 Task: Start in the project BroaderPath the sprint 'Accelerate Ahead', with a duration of 3 weeks. Start in the project BroaderPath the sprint 'Accelerate Ahead', with a duration of 2 weeks. Start in the project BroaderPath the sprint 'Accelerate Ahead', with a duration of 1 week
Action: Mouse moved to (179, 51)
Screenshot: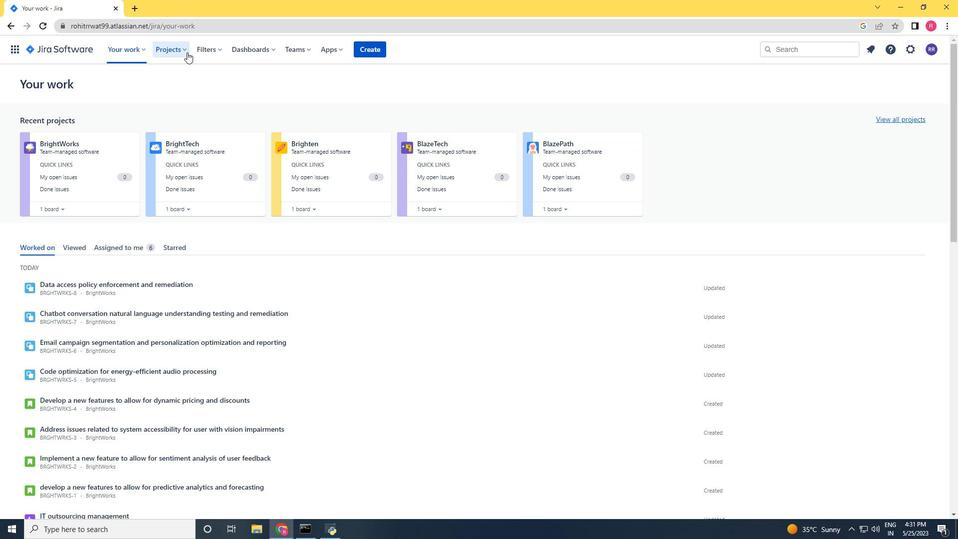 
Action: Mouse pressed left at (179, 51)
Screenshot: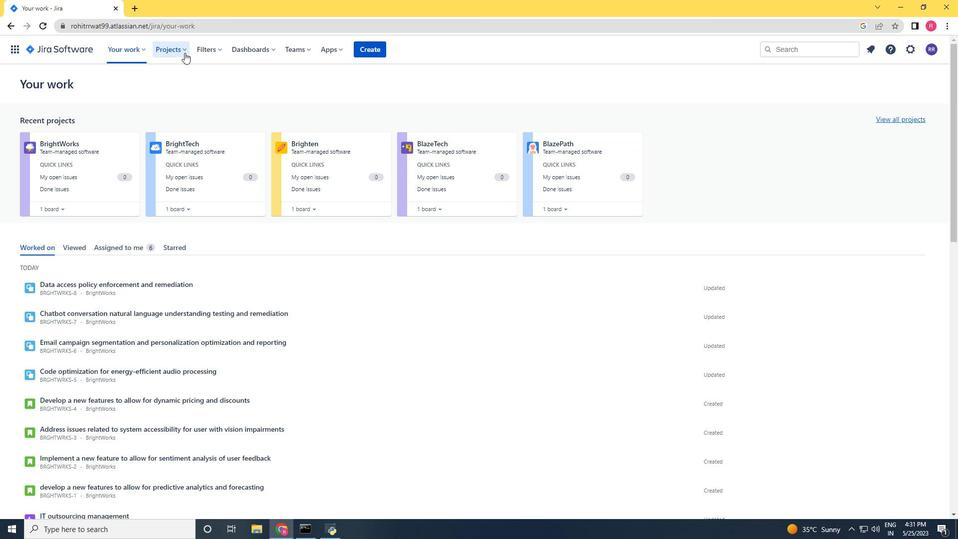 
Action: Mouse moved to (189, 87)
Screenshot: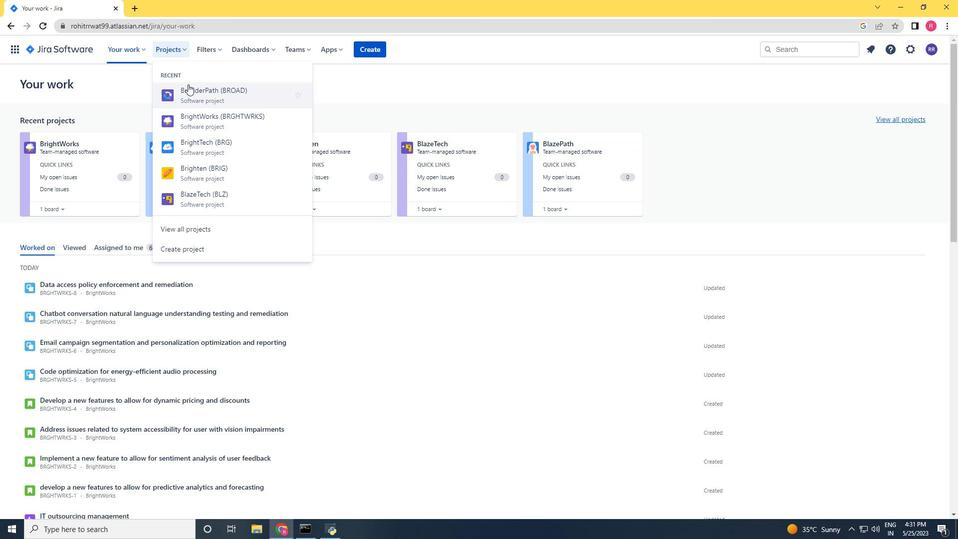 
Action: Mouse pressed left at (189, 87)
Screenshot: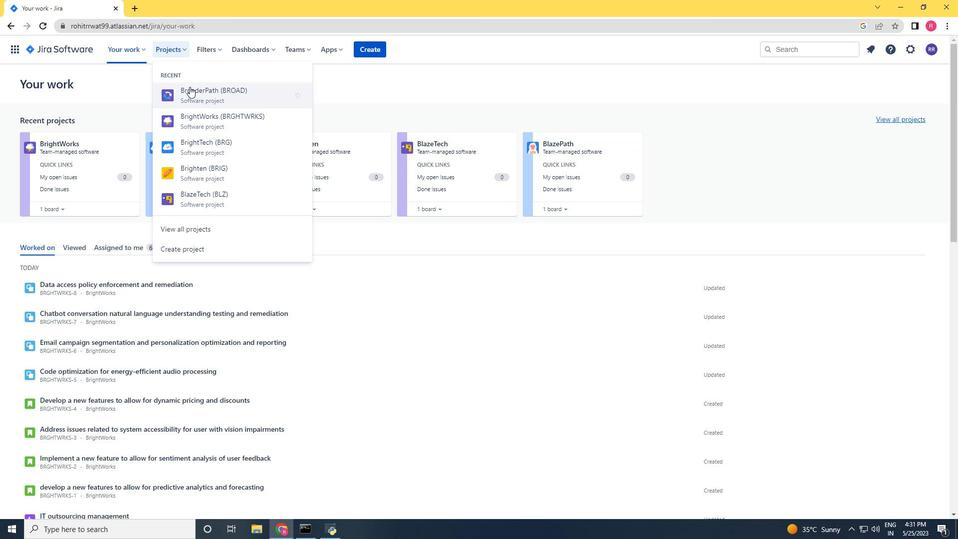 
Action: Mouse moved to (69, 156)
Screenshot: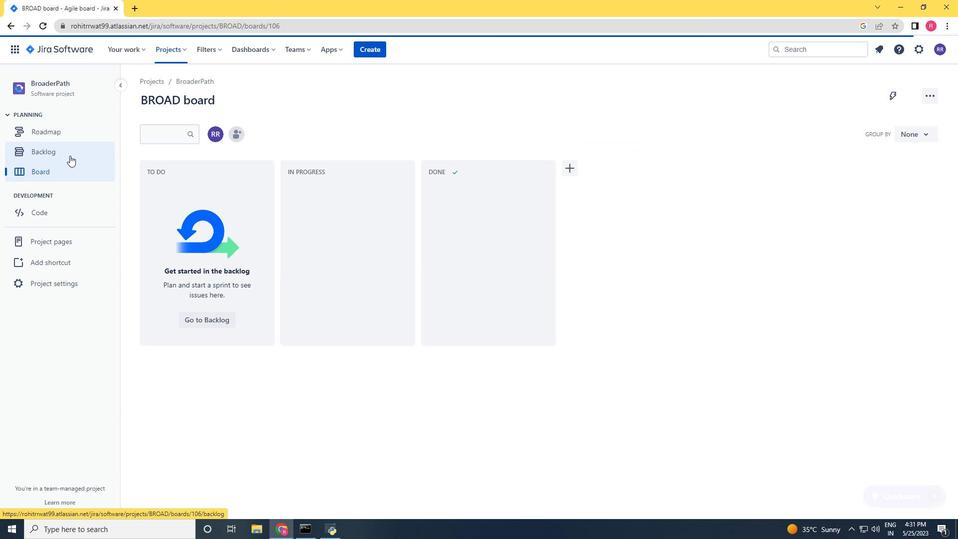 
Action: Mouse pressed left at (69, 156)
Screenshot: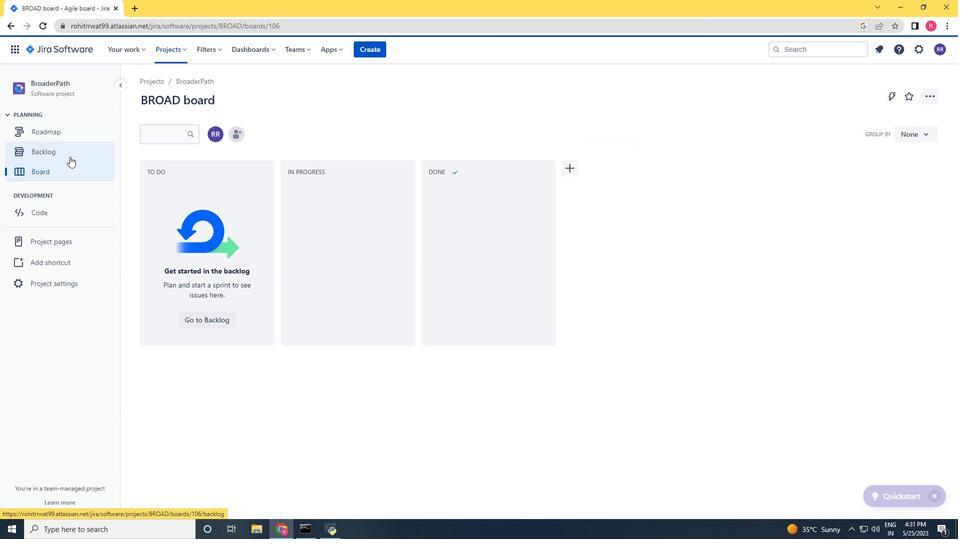 
Action: Mouse moved to (888, 160)
Screenshot: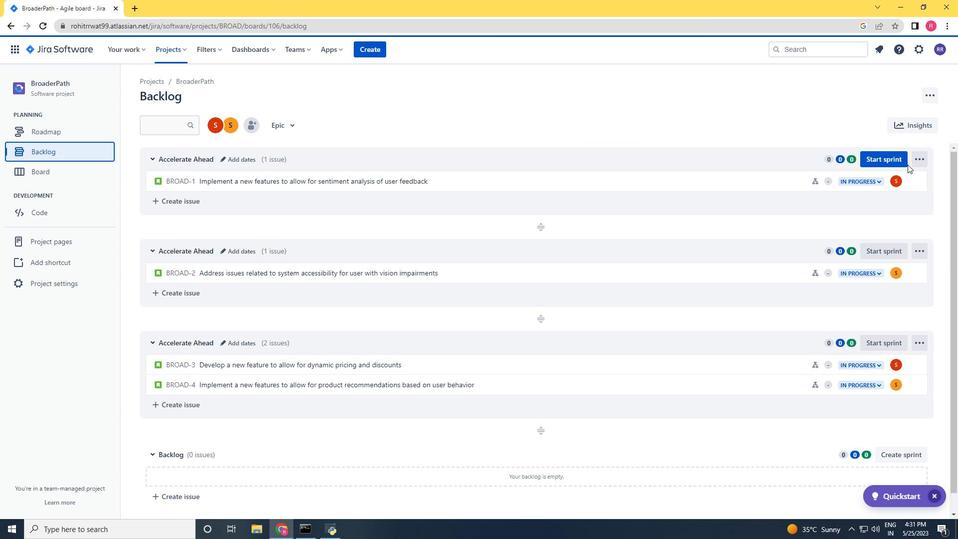 
Action: Mouse pressed left at (888, 160)
Screenshot: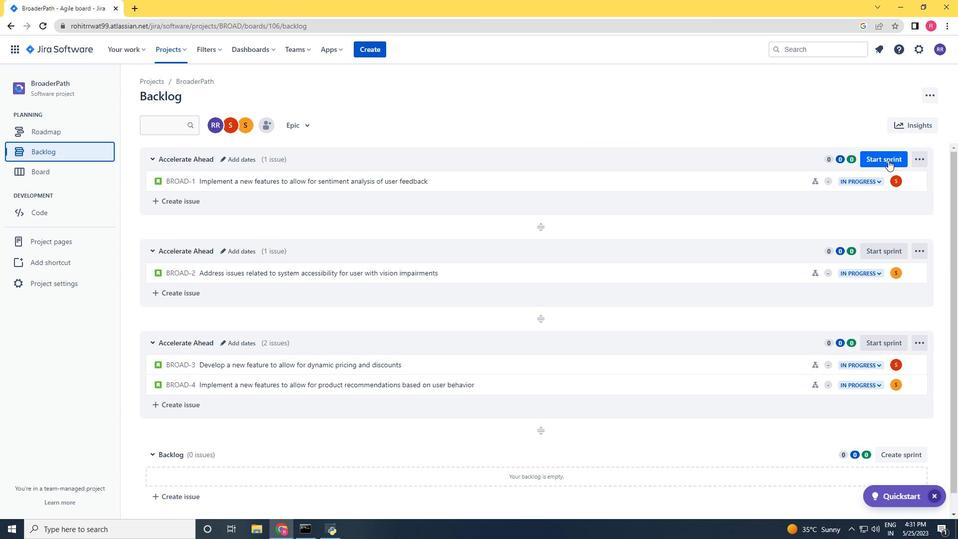 
Action: Mouse moved to (440, 176)
Screenshot: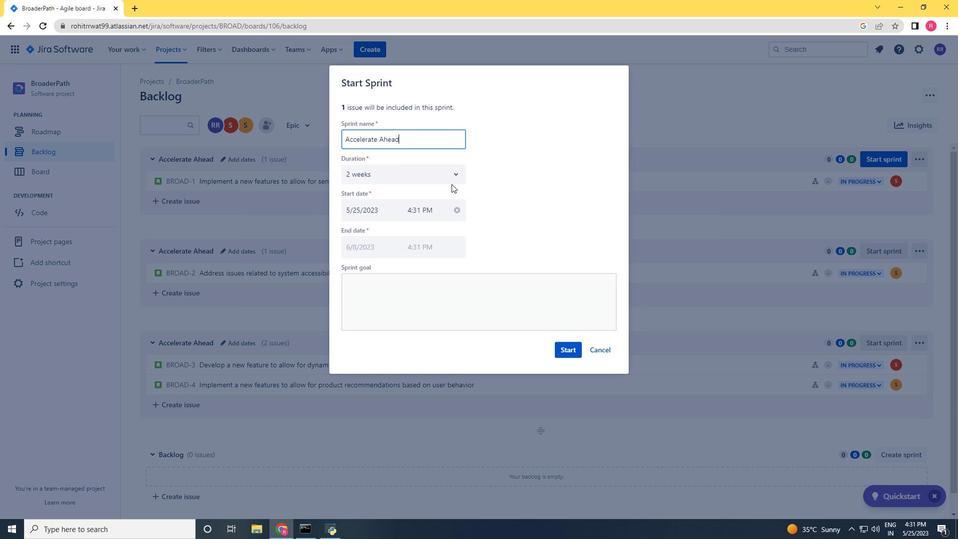 
Action: Mouse pressed left at (440, 176)
Screenshot: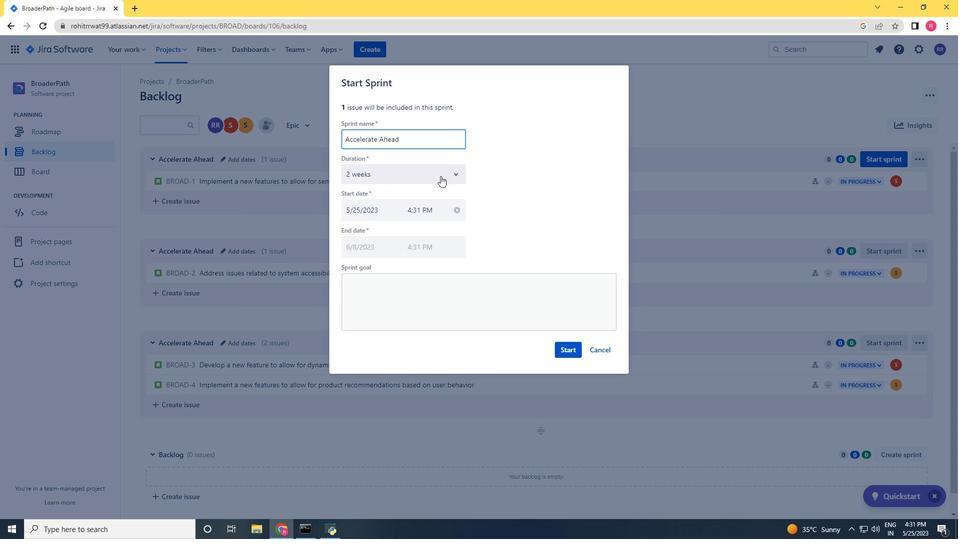 
Action: Mouse moved to (416, 231)
Screenshot: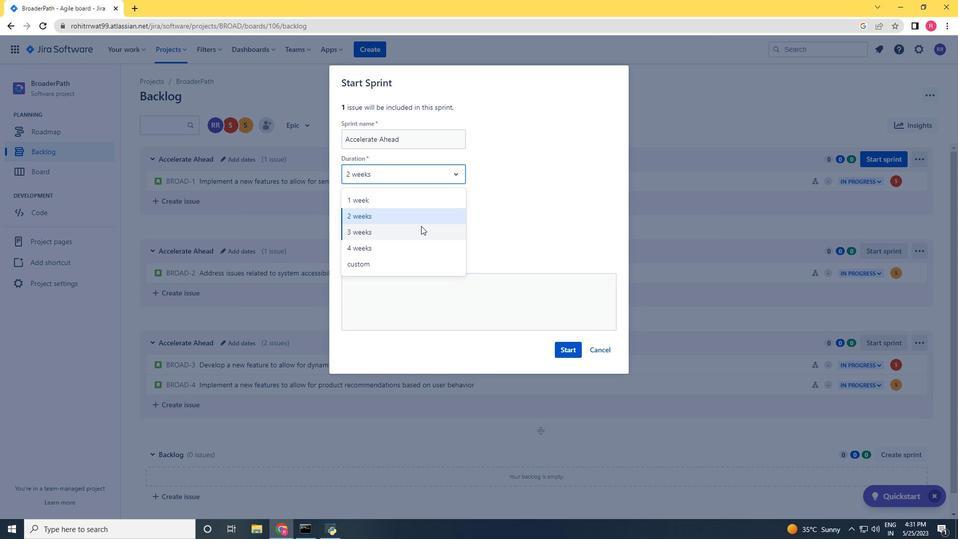 
Action: Mouse pressed left at (416, 231)
Screenshot: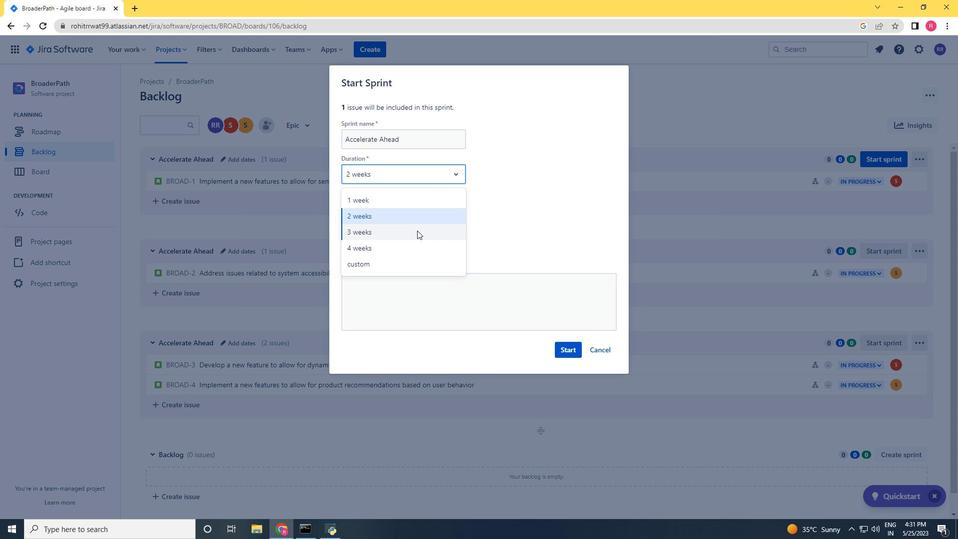 
Action: Mouse moved to (566, 349)
Screenshot: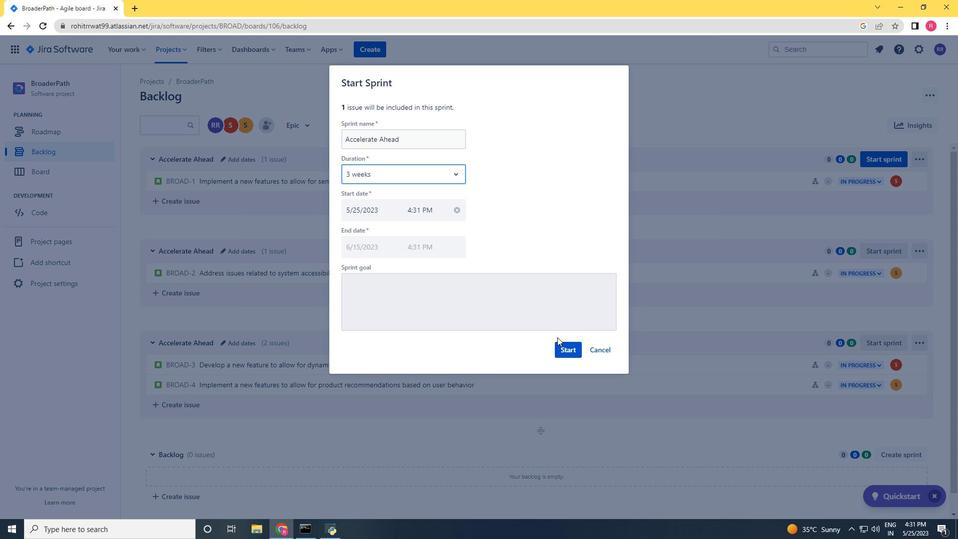 
Action: Mouse pressed left at (566, 349)
Screenshot: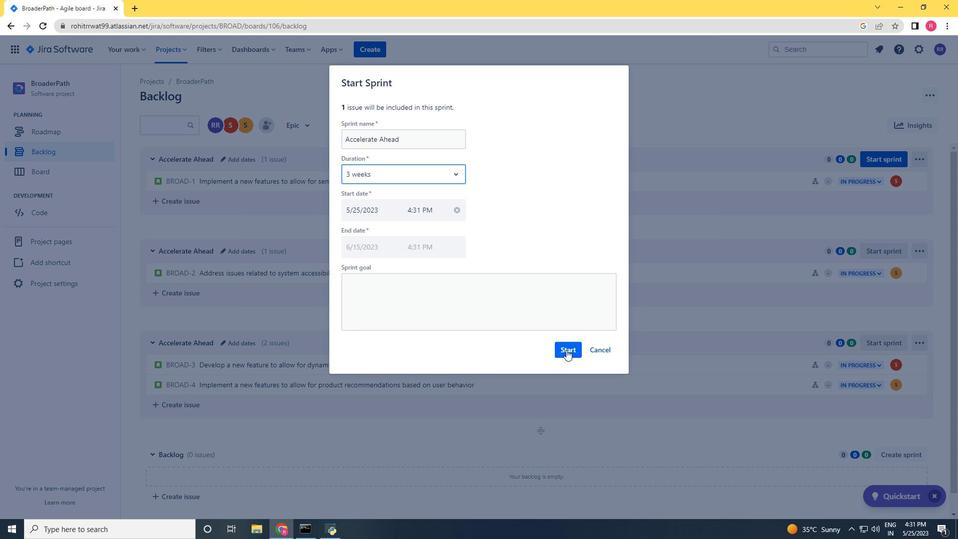 
Action: Mouse moved to (64, 155)
Screenshot: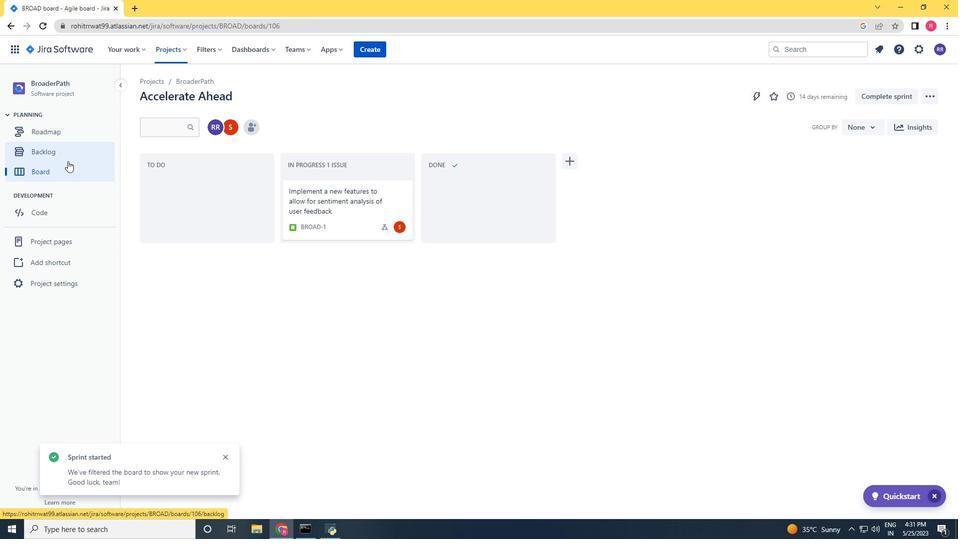
Action: Mouse pressed left at (64, 155)
Screenshot: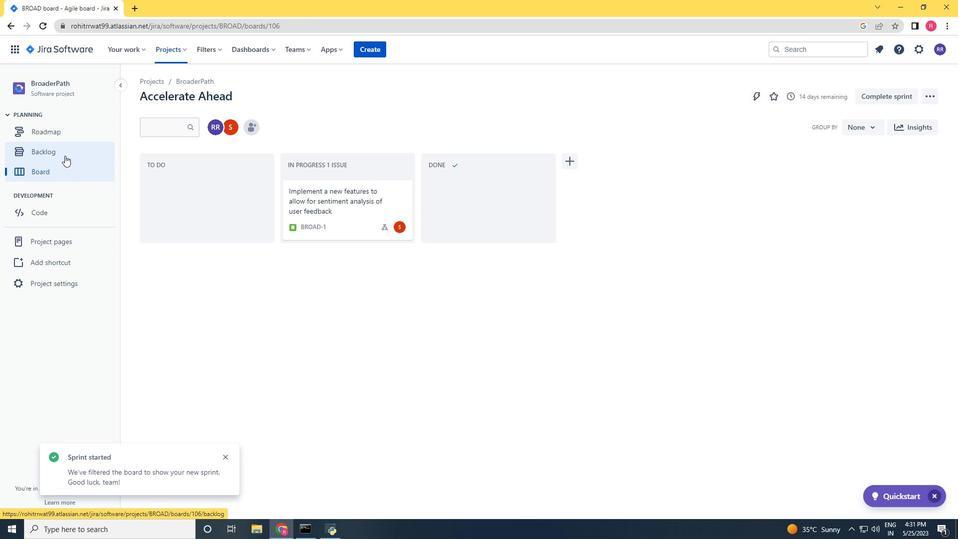 
Action: Mouse moved to (879, 250)
Screenshot: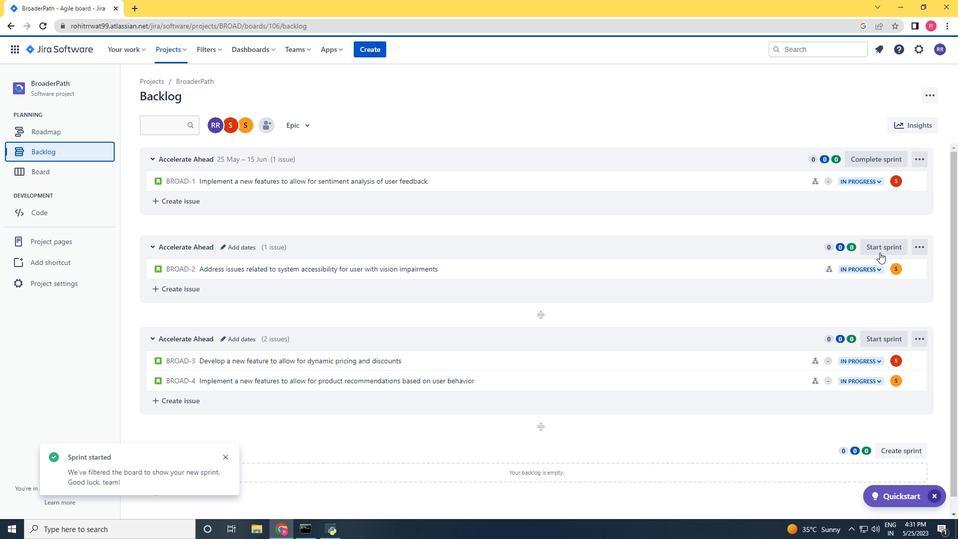 
Action: Mouse pressed left at (879, 250)
Screenshot: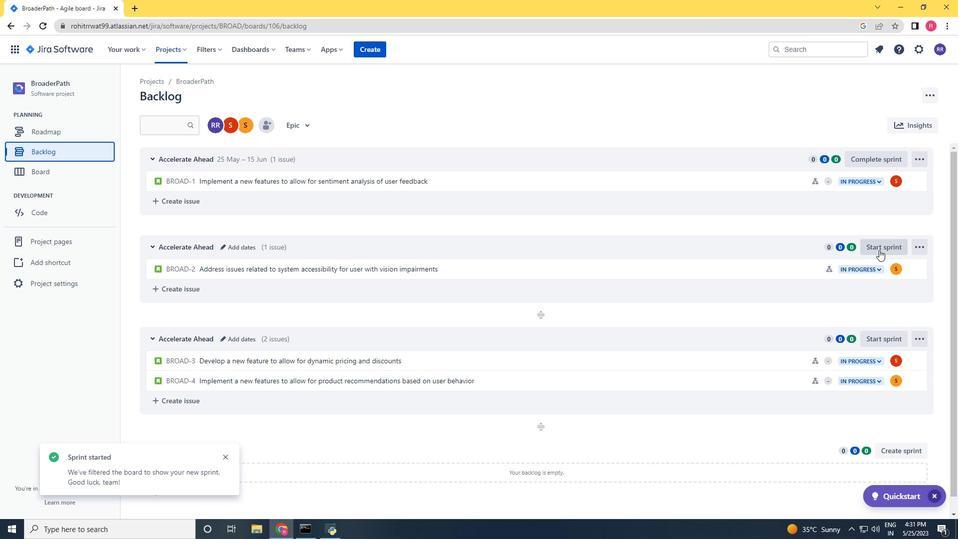 
Action: Mouse moved to (414, 180)
Screenshot: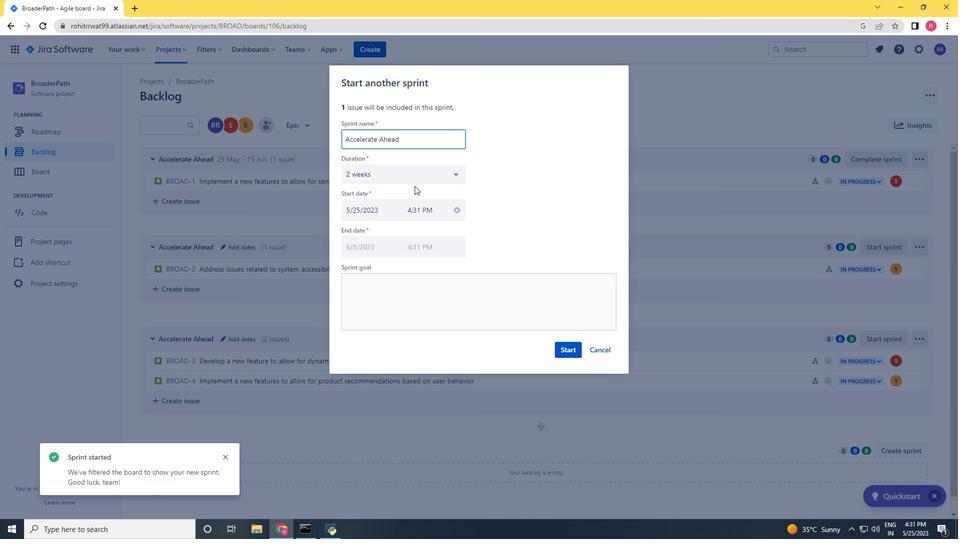 
Action: Mouse pressed left at (414, 180)
Screenshot: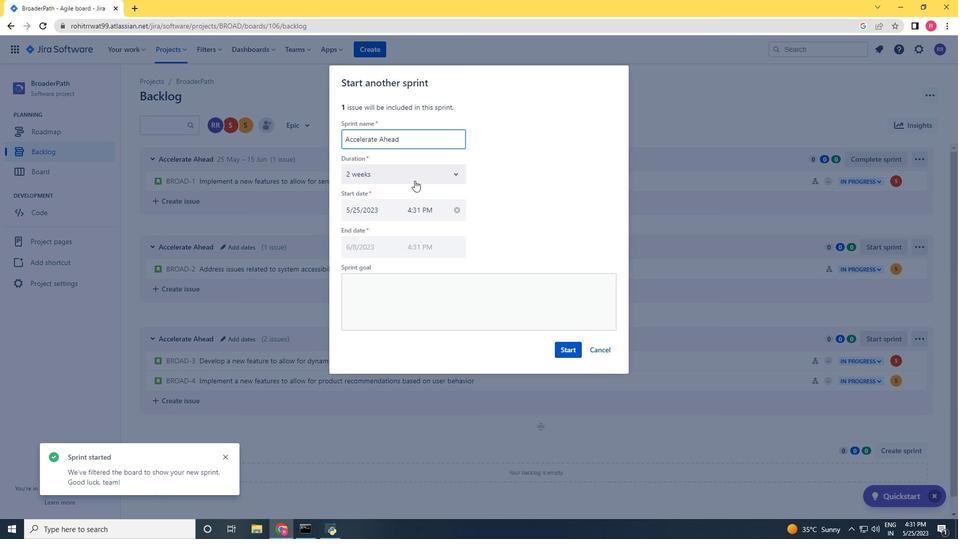 
Action: Mouse moved to (397, 218)
Screenshot: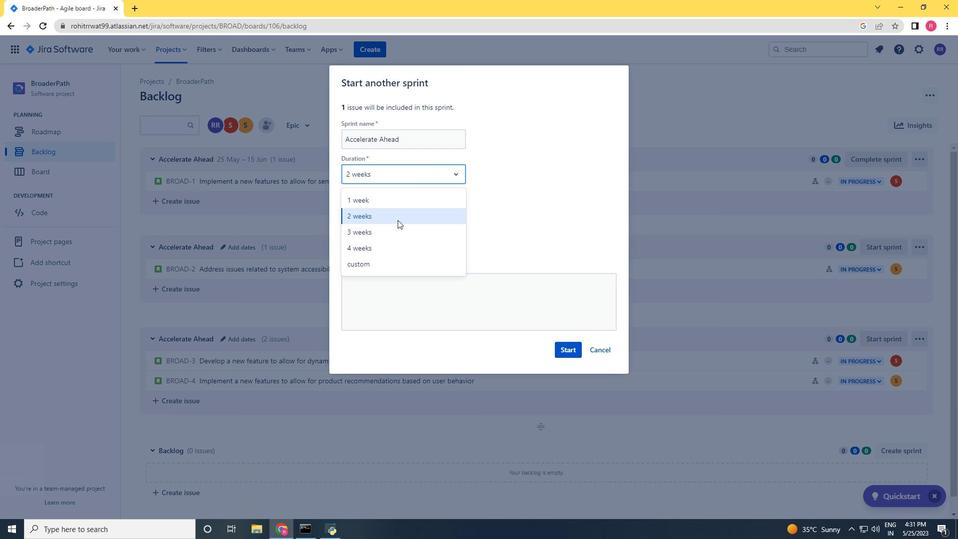 
Action: Mouse pressed left at (397, 218)
Screenshot: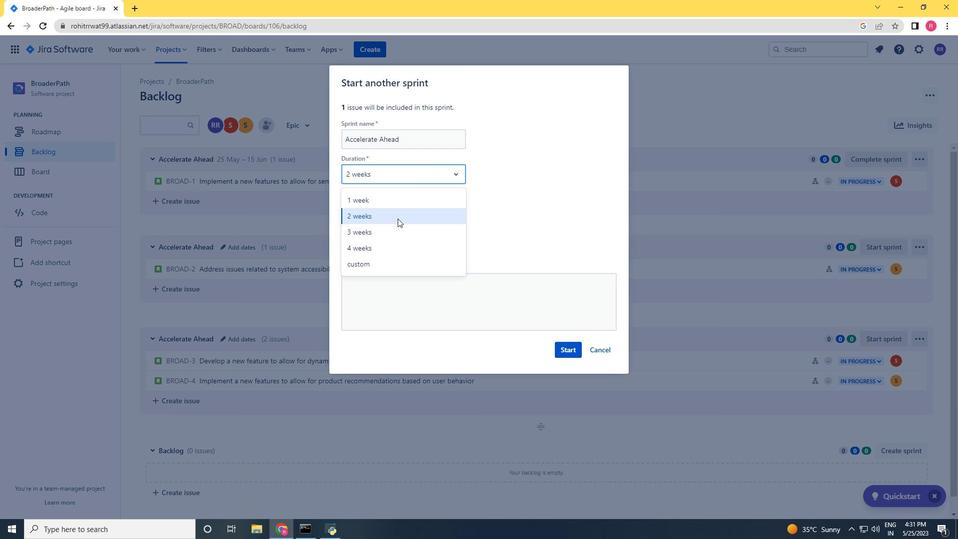 
Action: Mouse moved to (570, 352)
Screenshot: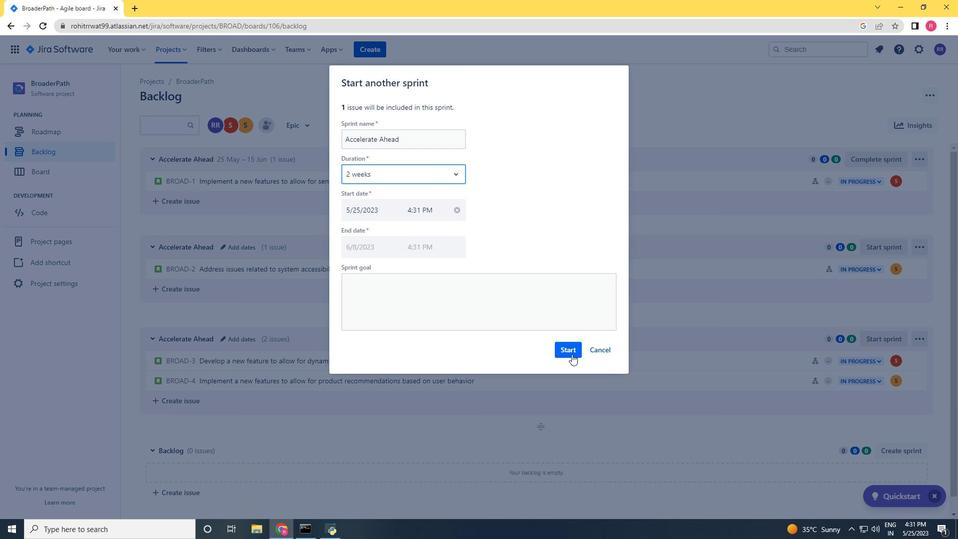 
Action: Mouse pressed left at (570, 352)
Screenshot: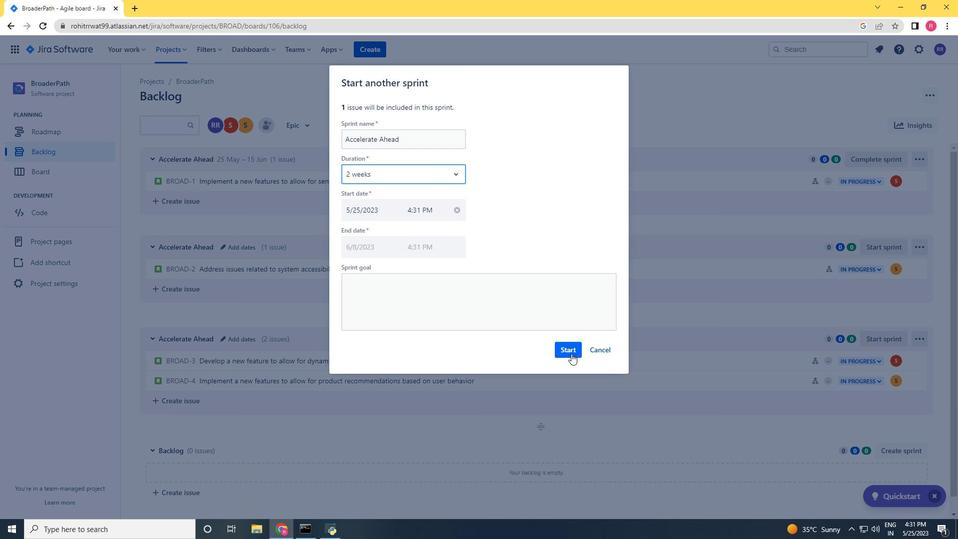 
Action: Mouse moved to (82, 157)
Screenshot: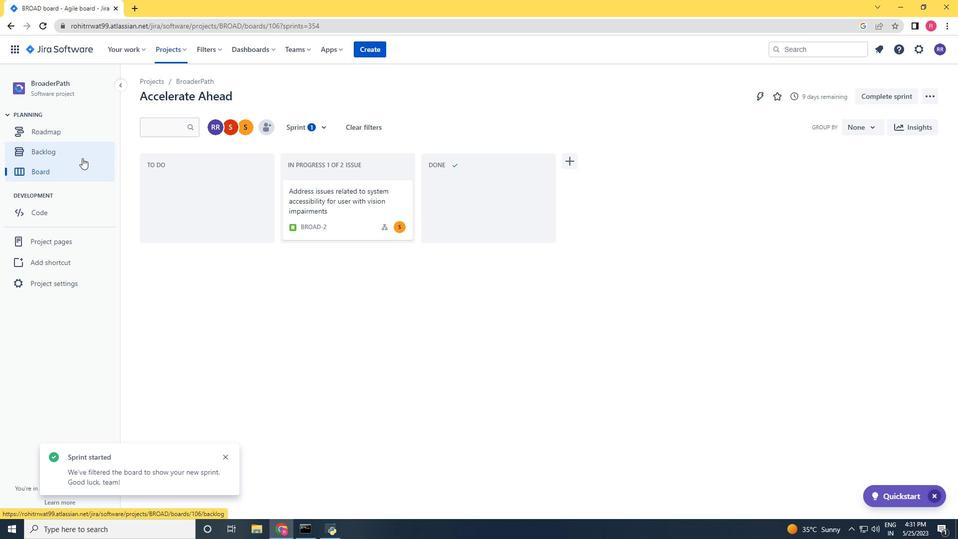
Action: Mouse pressed left at (82, 157)
Screenshot: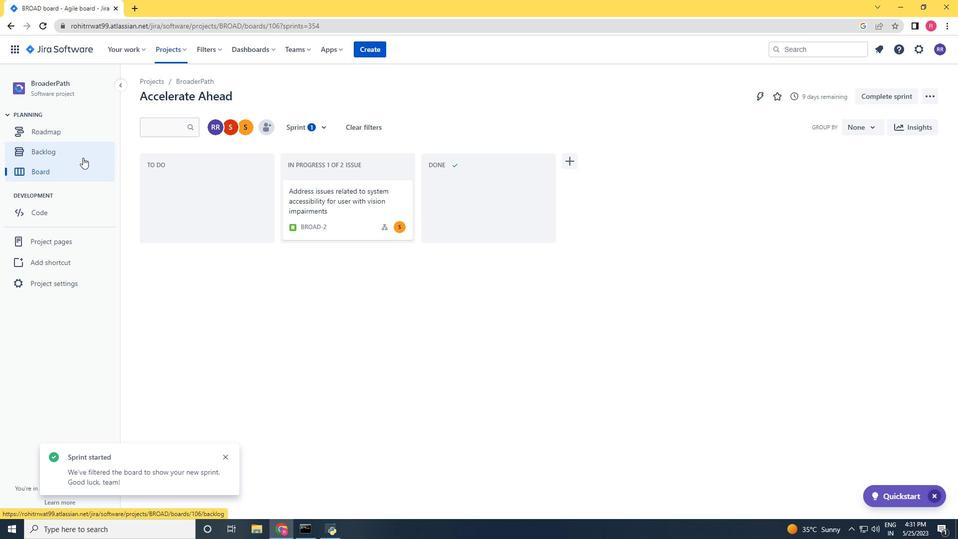 
Action: Mouse moved to (862, 251)
Screenshot: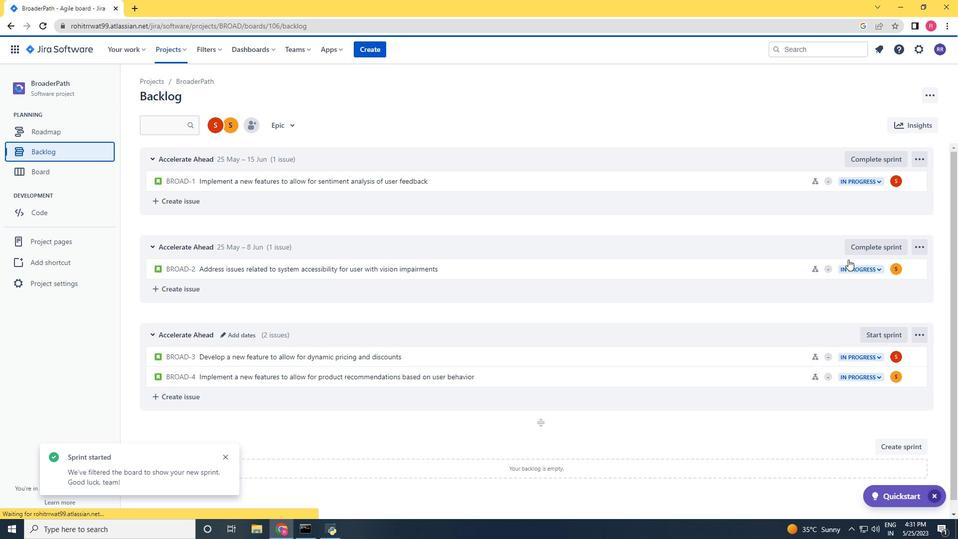 
Action: Mouse scrolled (862, 251) with delta (0, 0)
Screenshot: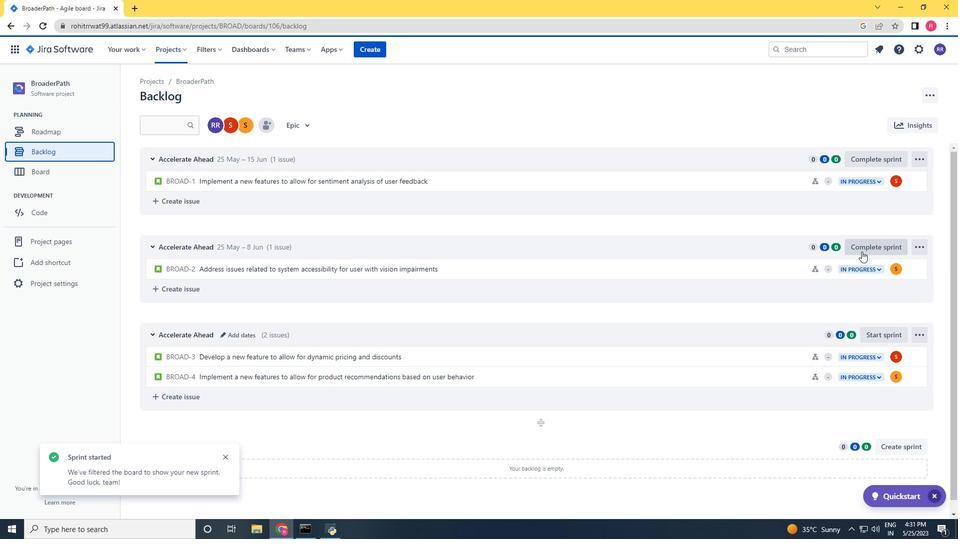
Action: Mouse scrolled (862, 251) with delta (0, 0)
Screenshot: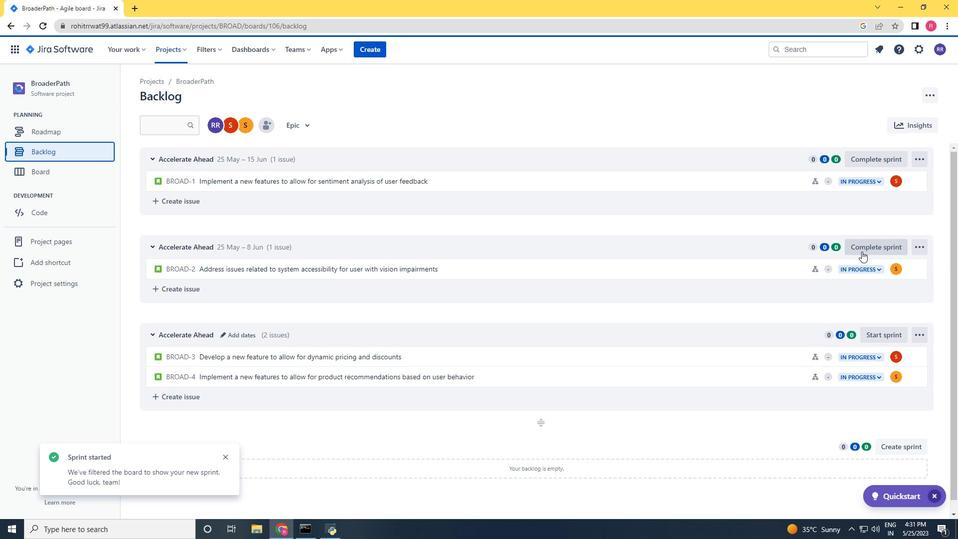 
Action: Mouse moved to (892, 326)
Screenshot: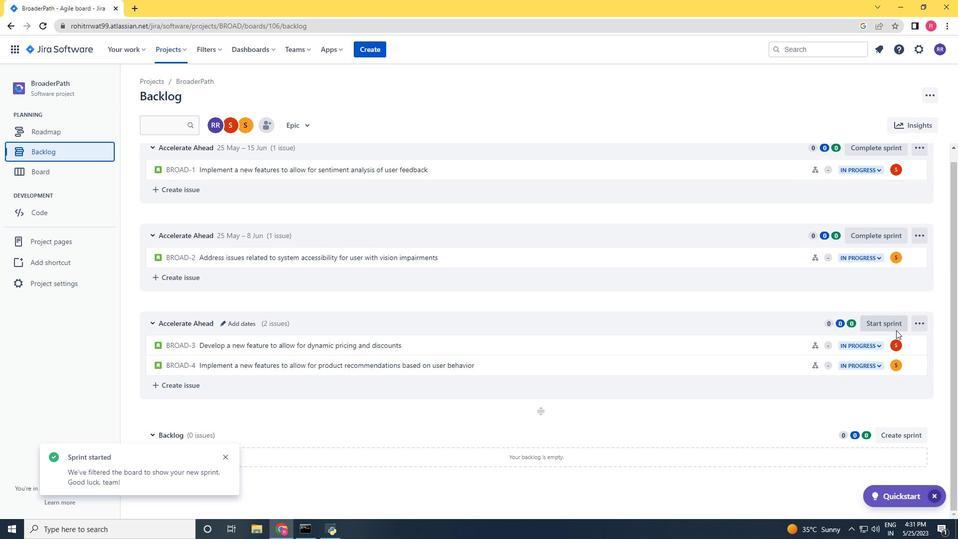 
Action: Mouse pressed left at (892, 326)
Screenshot: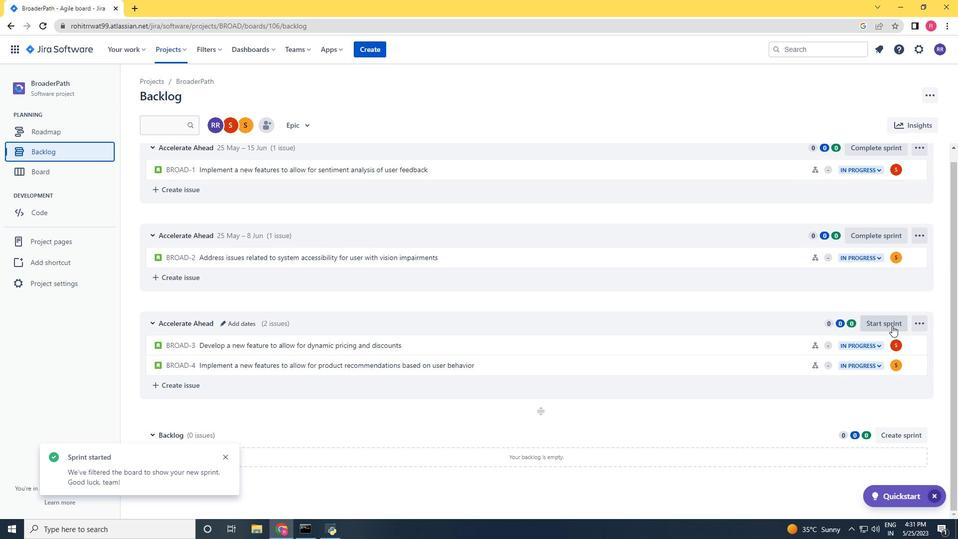 
Action: Mouse moved to (407, 178)
Screenshot: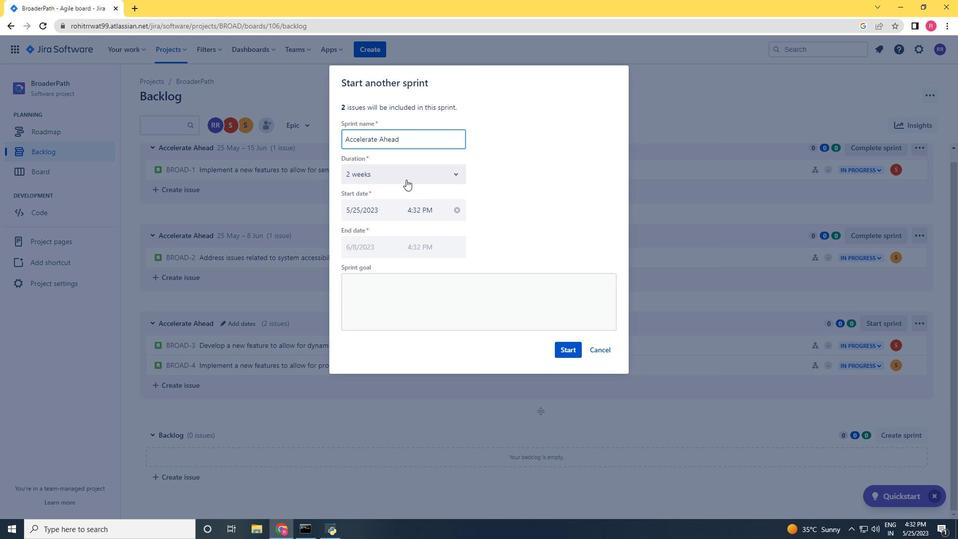 
Action: Mouse pressed left at (407, 178)
Screenshot: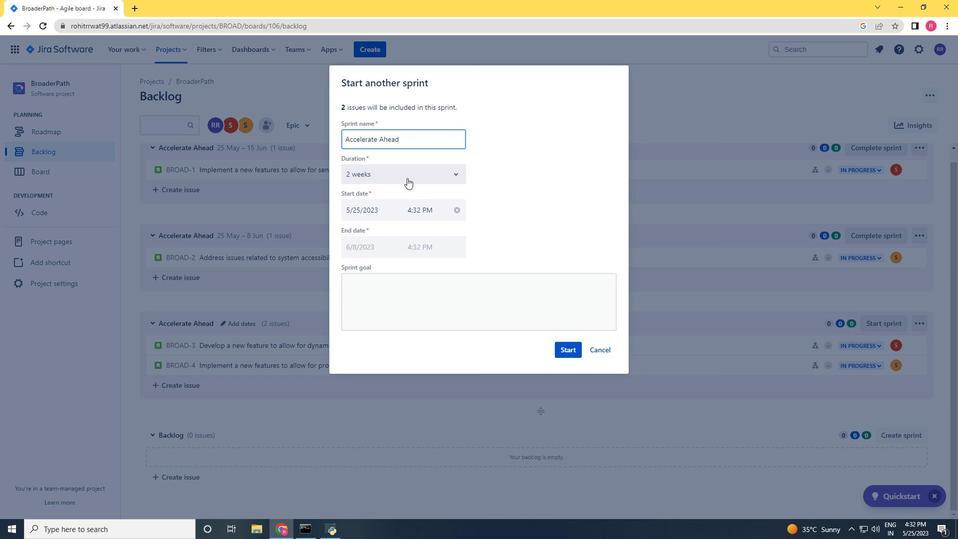 
Action: Mouse moved to (395, 203)
Screenshot: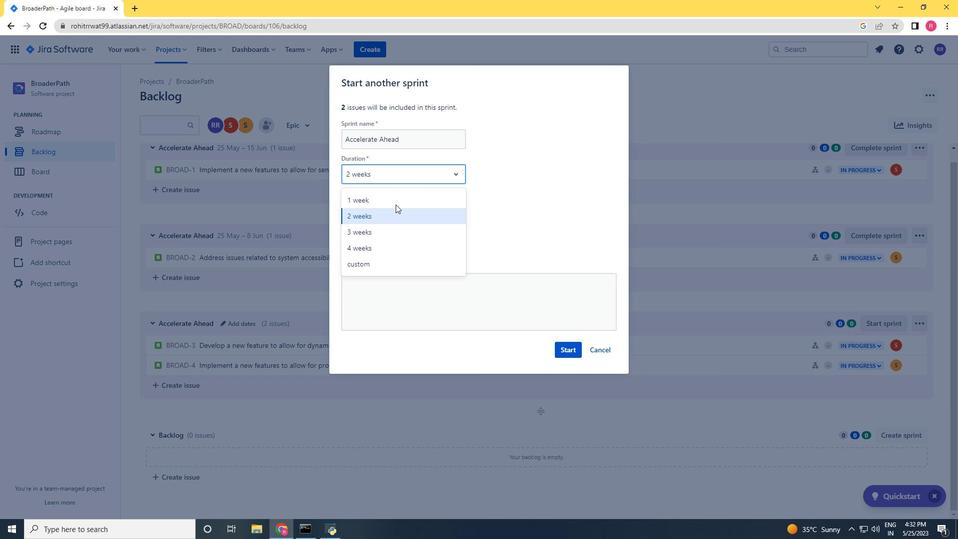 
Action: Mouse pressed left at (395, 203)
Screenshot: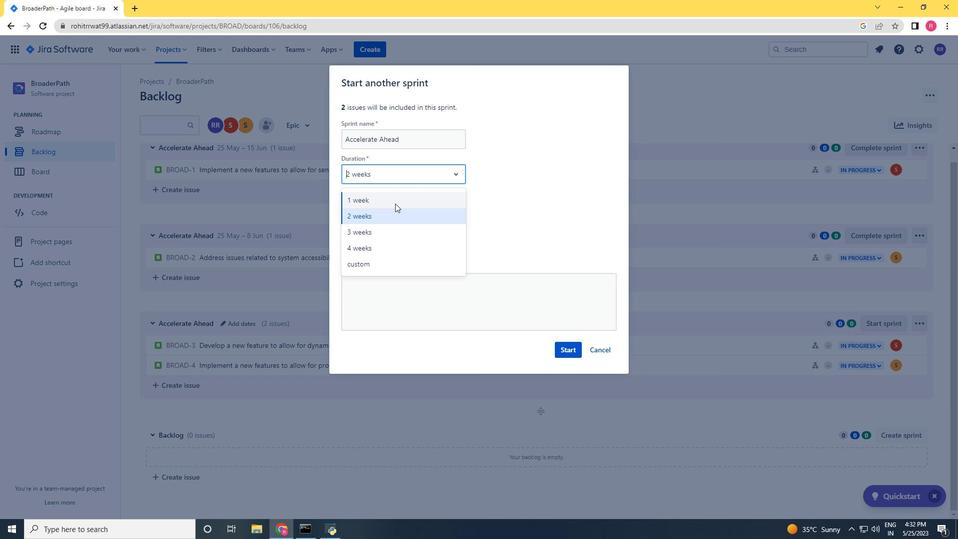 
Action: Mouse moved to (572, 346)
Screenshot: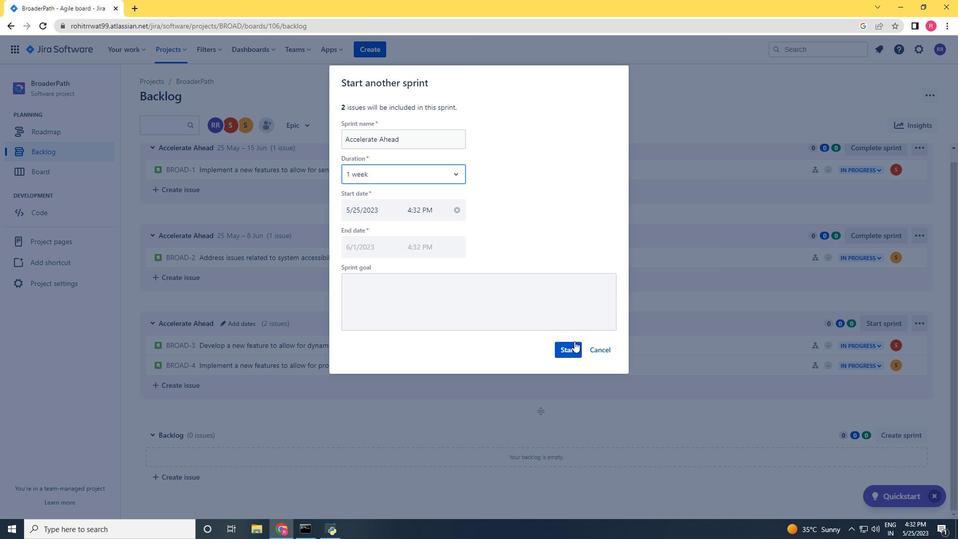 
Action: Mouse pressed left at (572, 346)
Screenshot: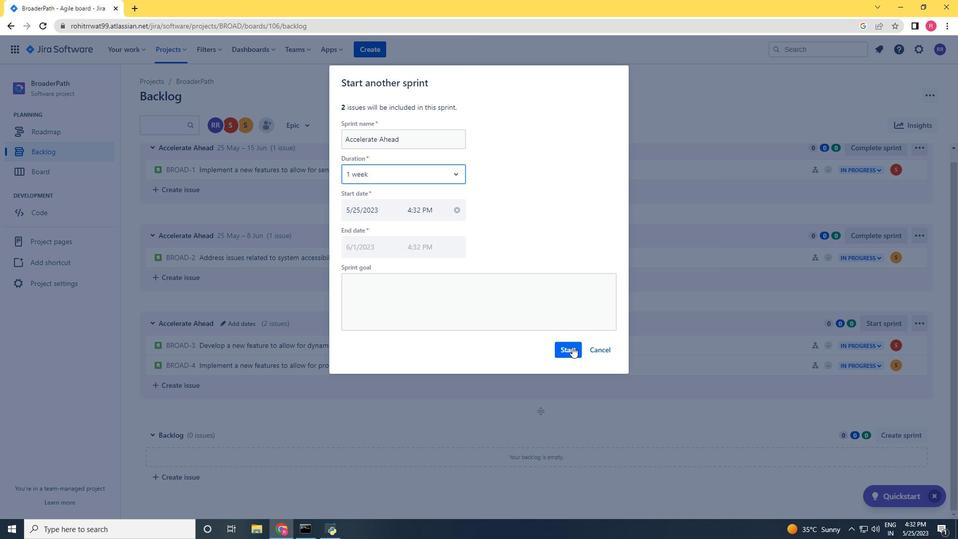 
Action: Mouse moved to (105, 156)
Screenshot: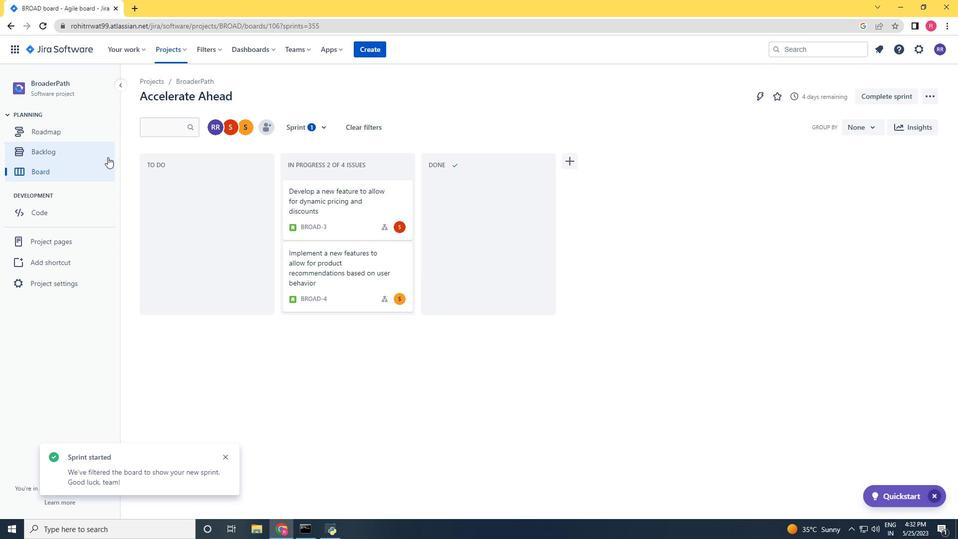 
Action: Mouse pressed left at (105, 156)
Screenshot: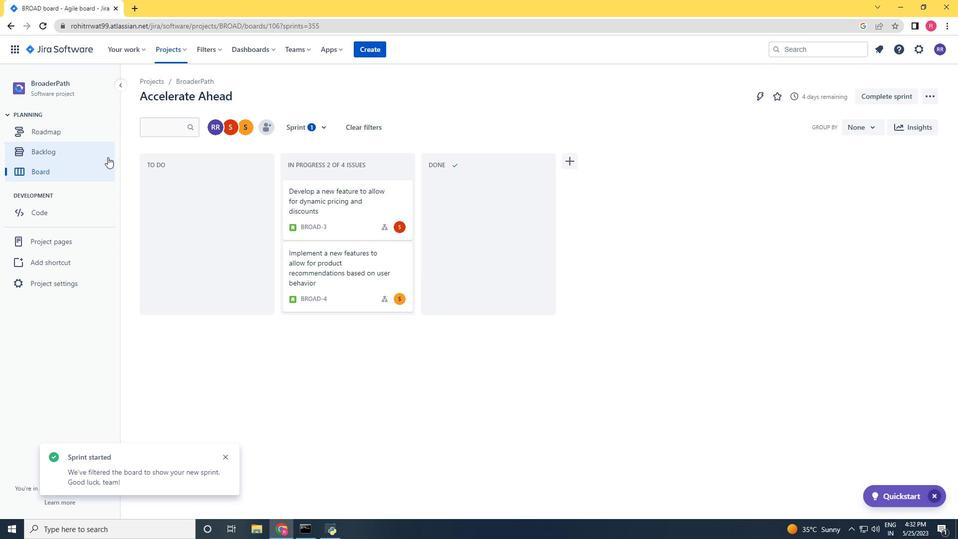 
Action: Mouse moved to (958, 299)
Screenshot: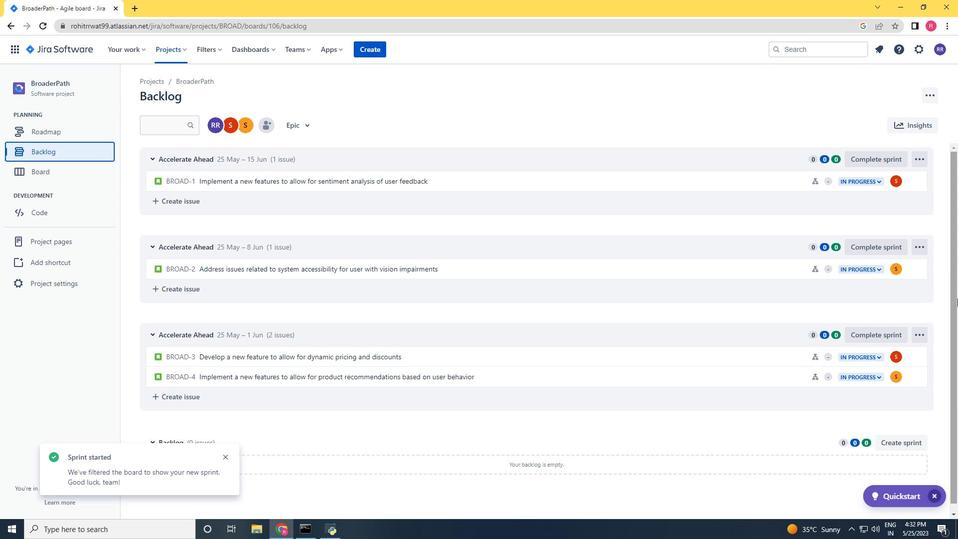 
Action: Mouse scrolled (958, 298) with delta (0, 0)
Screenshot: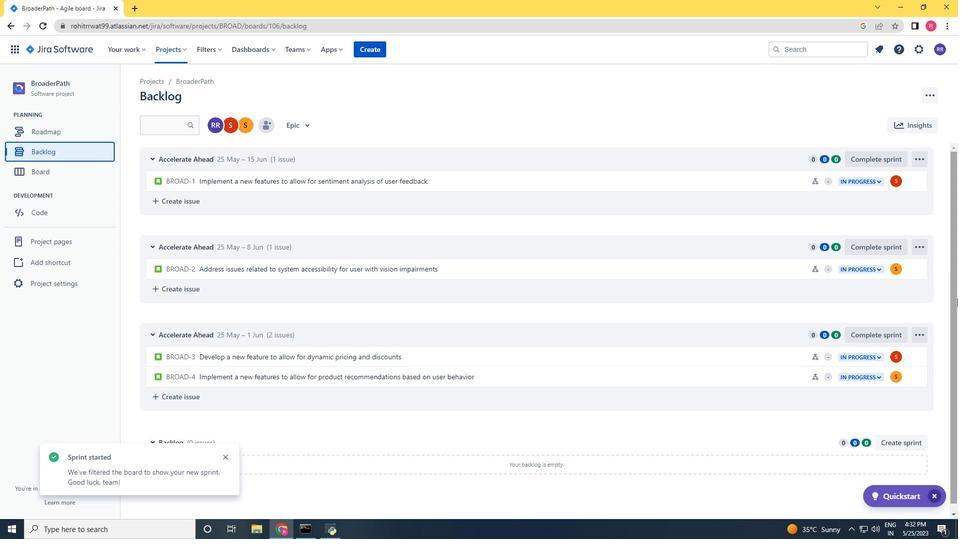 
Action: Mouse scrolled (958, 298) with delta (0, 0)
Screenshot: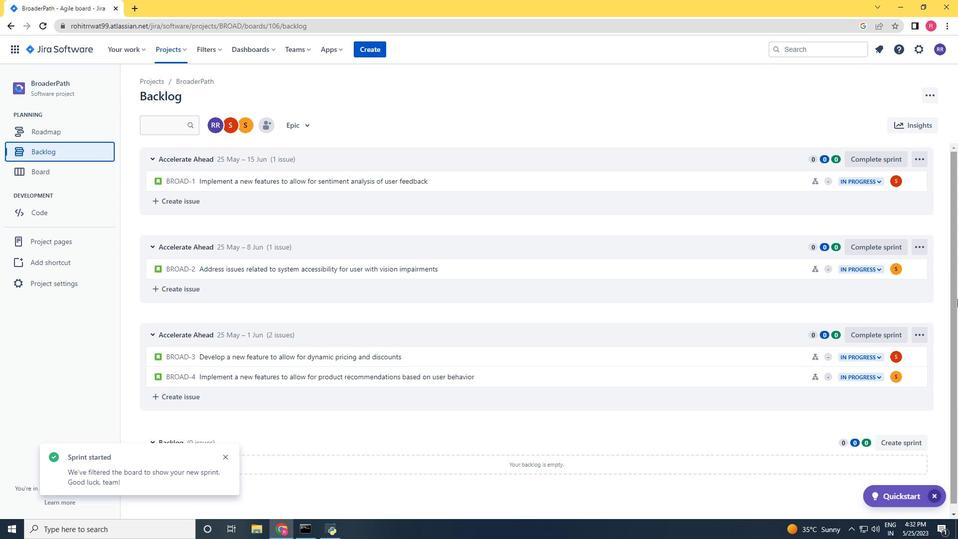 
Action: Mouse scrolled (958, 298) with delta (0, 0)
Screenshot: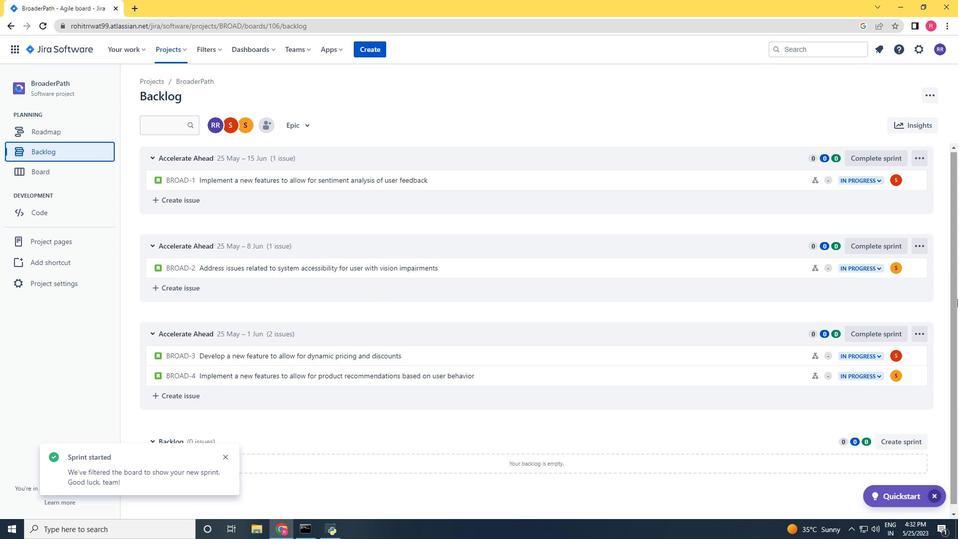 
Action: Mouse scrolled (958, 298) with delta (0, 0)
Screenshot: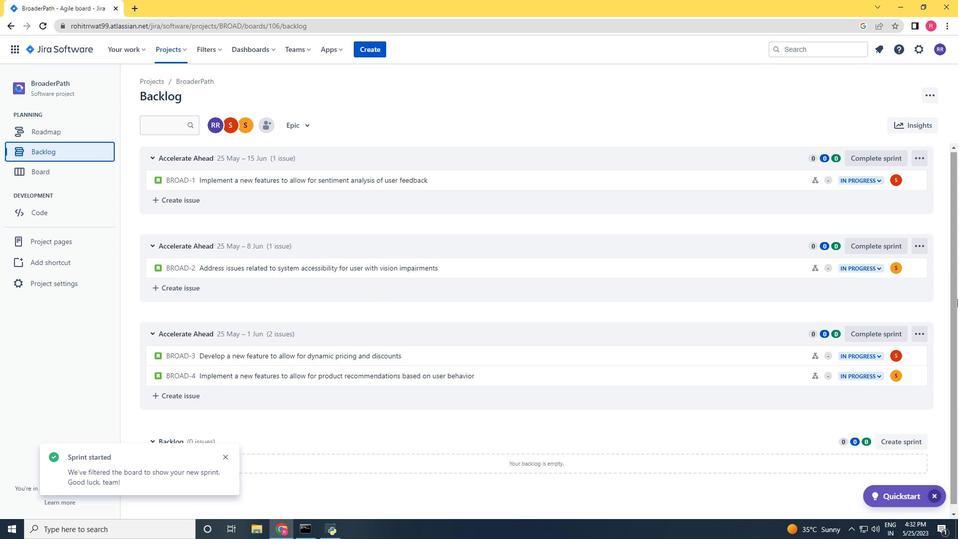 
Action: Mouse scrolled (958, 298) with delta (0, 0)
Screenshot: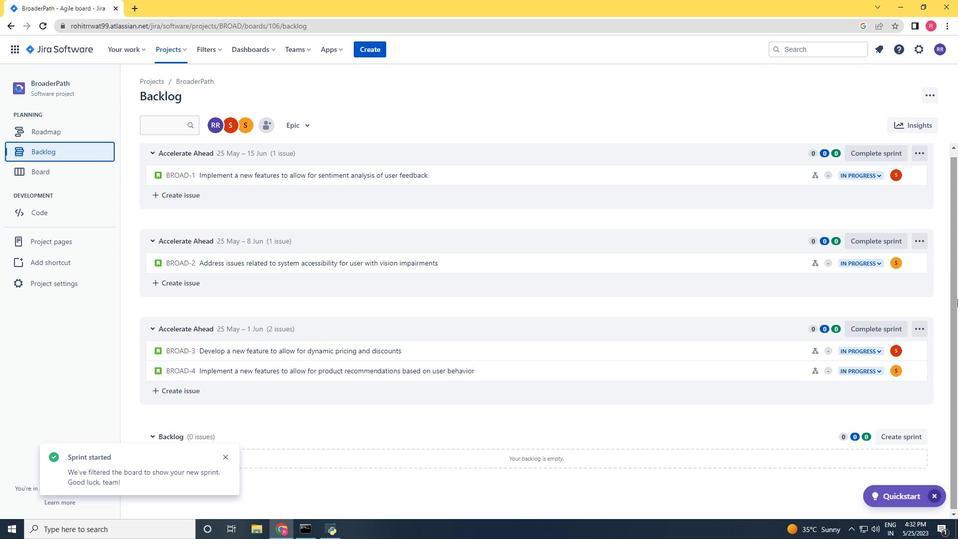 
Action: Mouse scrolled (958, 299) with delta (0, 0)
Screenshot: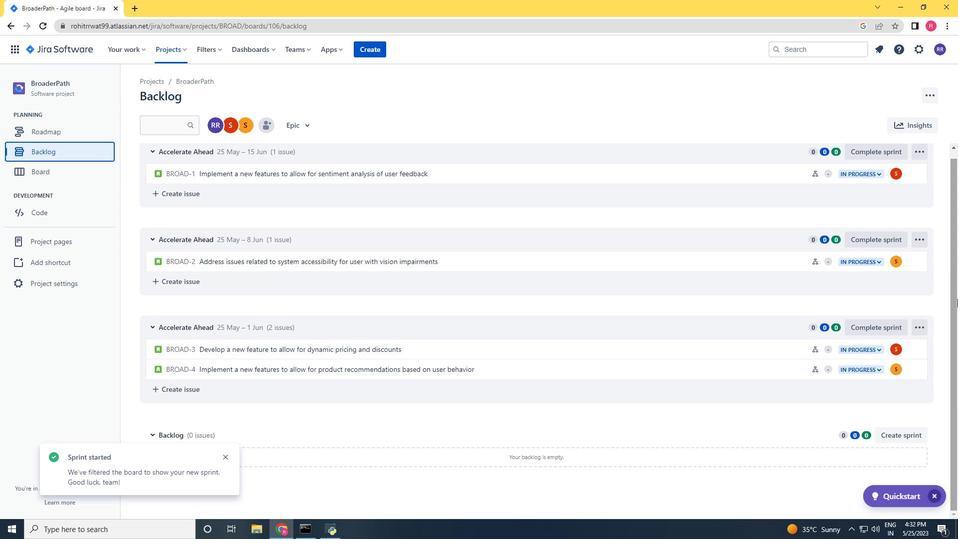
Action: Mouse scrolled (958, 299) with delta (0, 0)
Screenshot: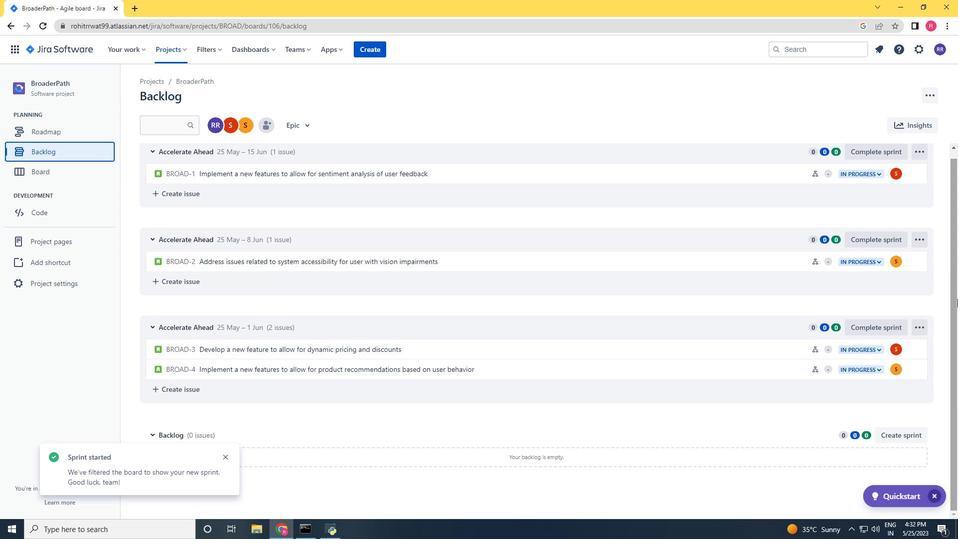 
Action: Mouse scrolled (958, 299) with delta (0, 0)
Screenshot: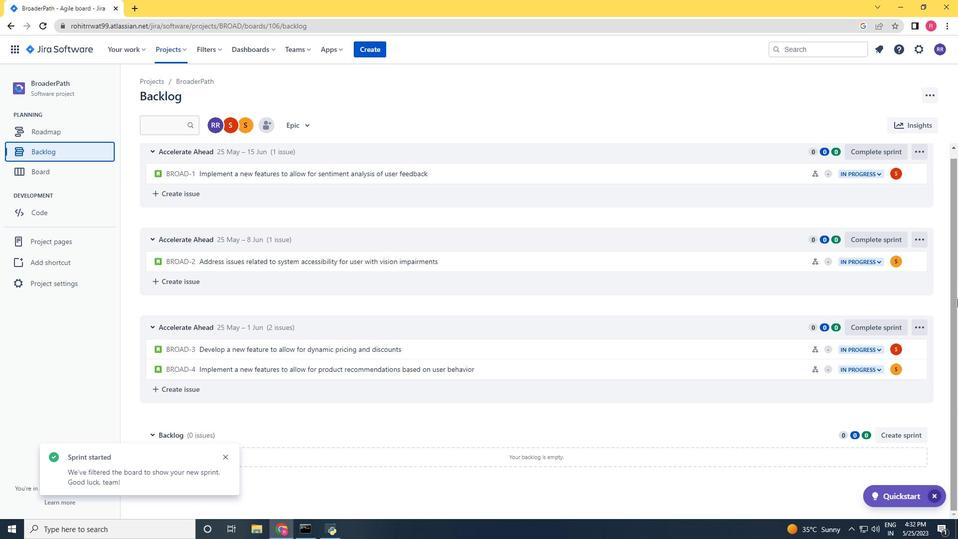 
Action: Mouse moved to (713, 336)
Screenshot: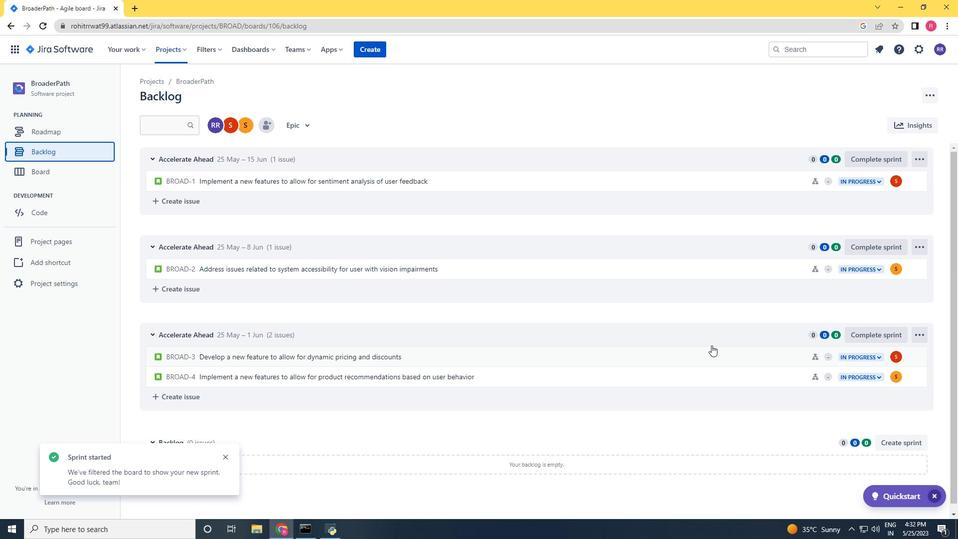 
